 Task: Sort the products in the category "More Deli Meats" by best match.
Action: Mouse moved to (761, 273)
Screenshot: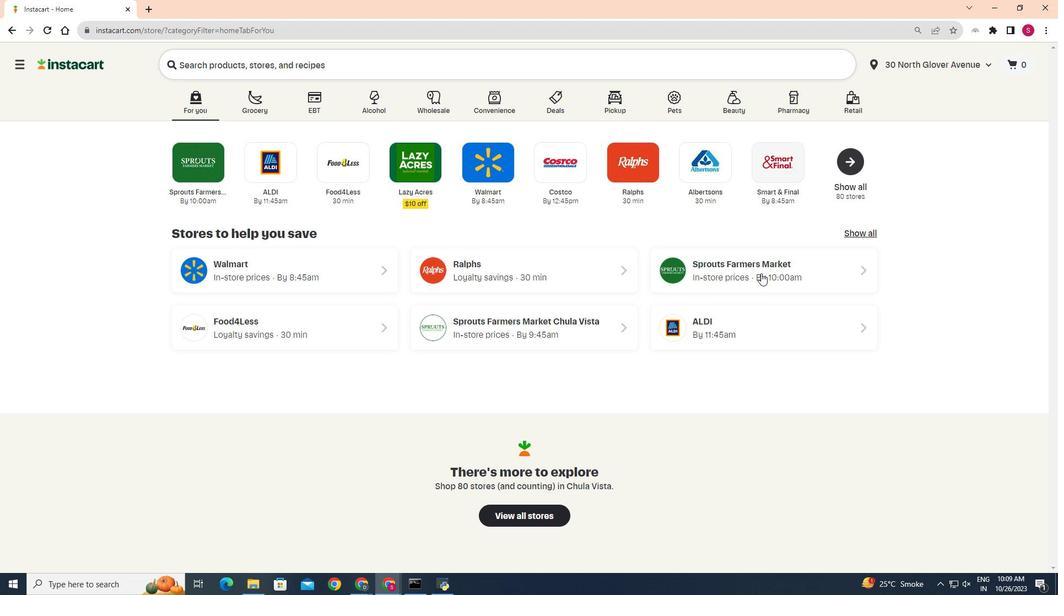 
Action: Mouse pressed left at (761, 273)
Screenshot: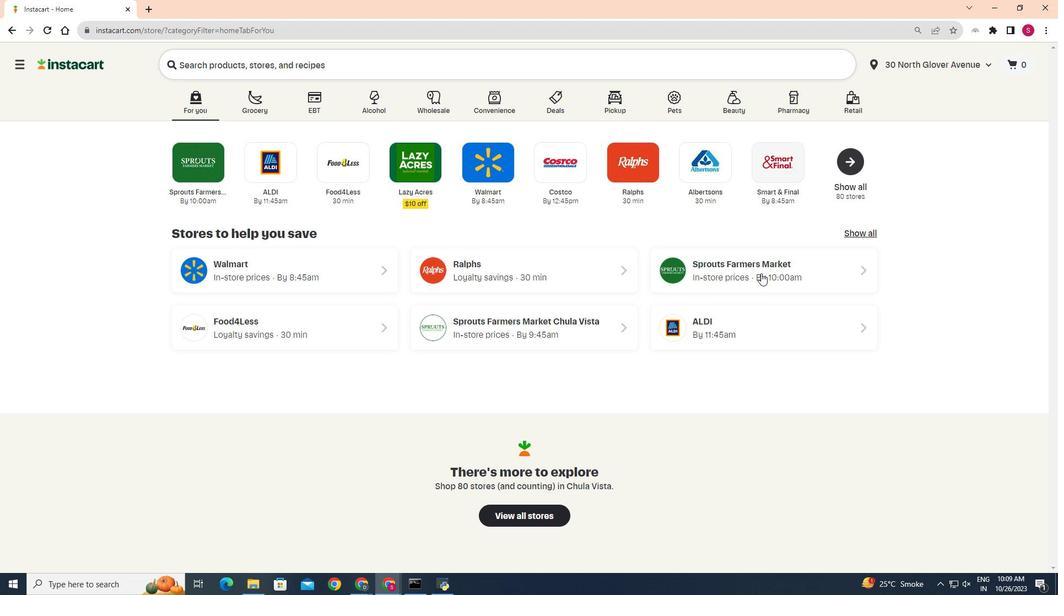
Action: Mouse moved to (31, 498)
Screenshot: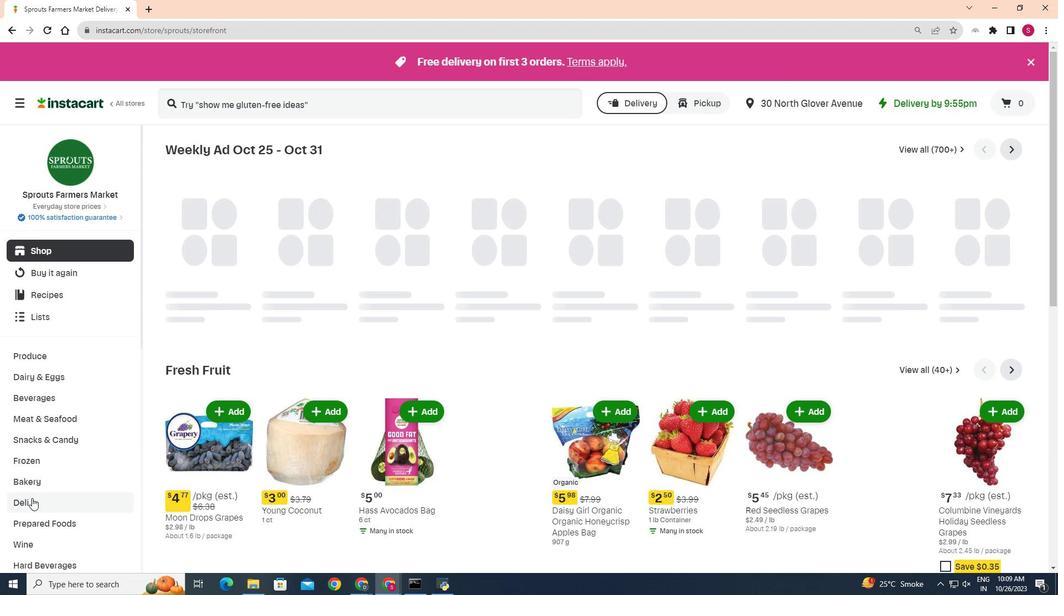
Action: Mouse pressed left at (31, 498)
Screenshot: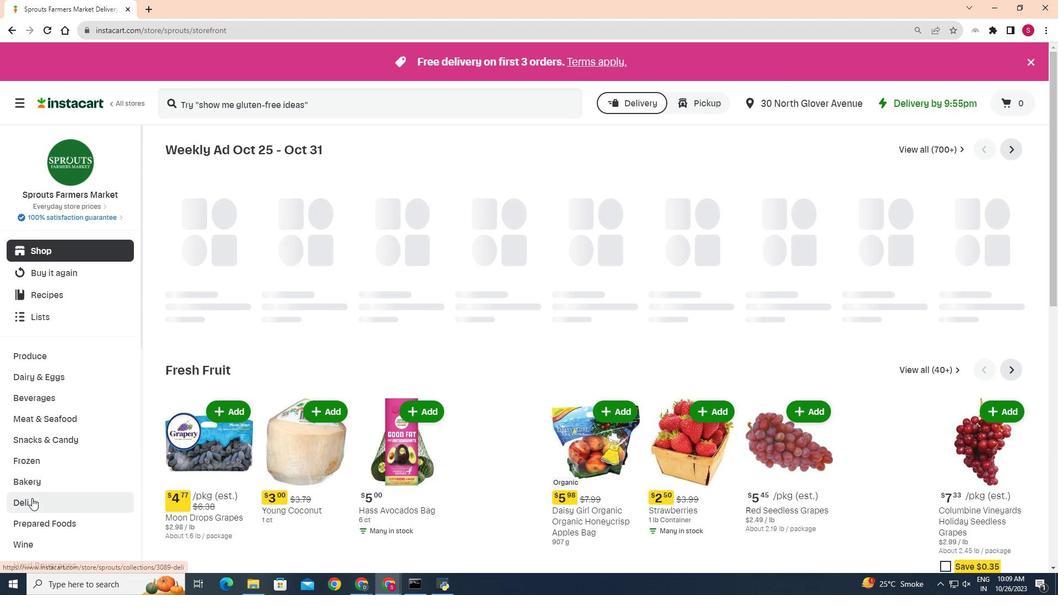 
Action: Mouse moved to (244, 173)
Screenshot: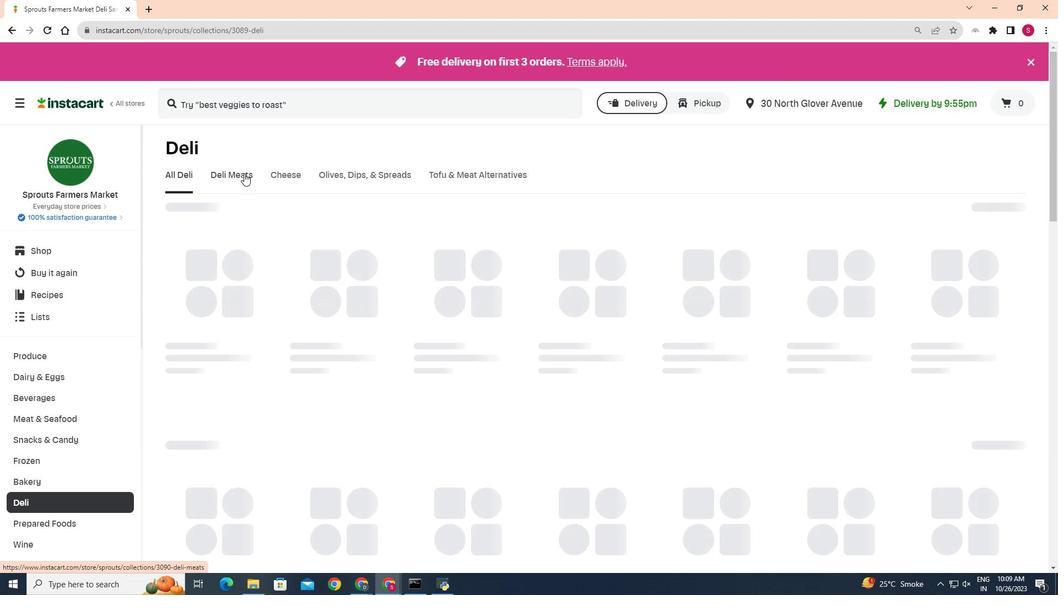 
Action: Mouse pressed left at (244, 173)
Screenshot: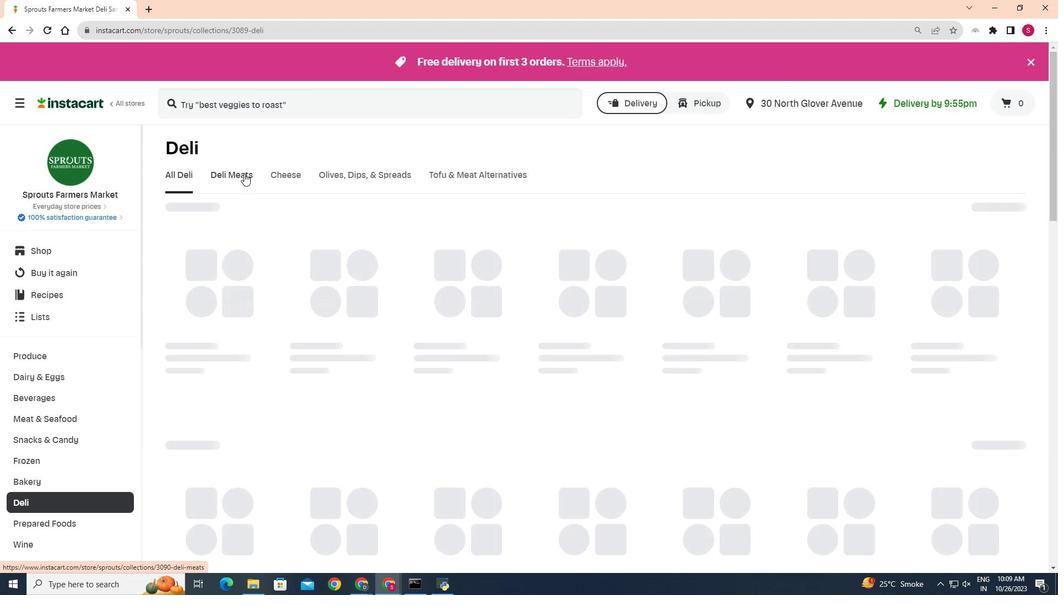 
Action: Mouse moved to (708, 216)
Screenshot: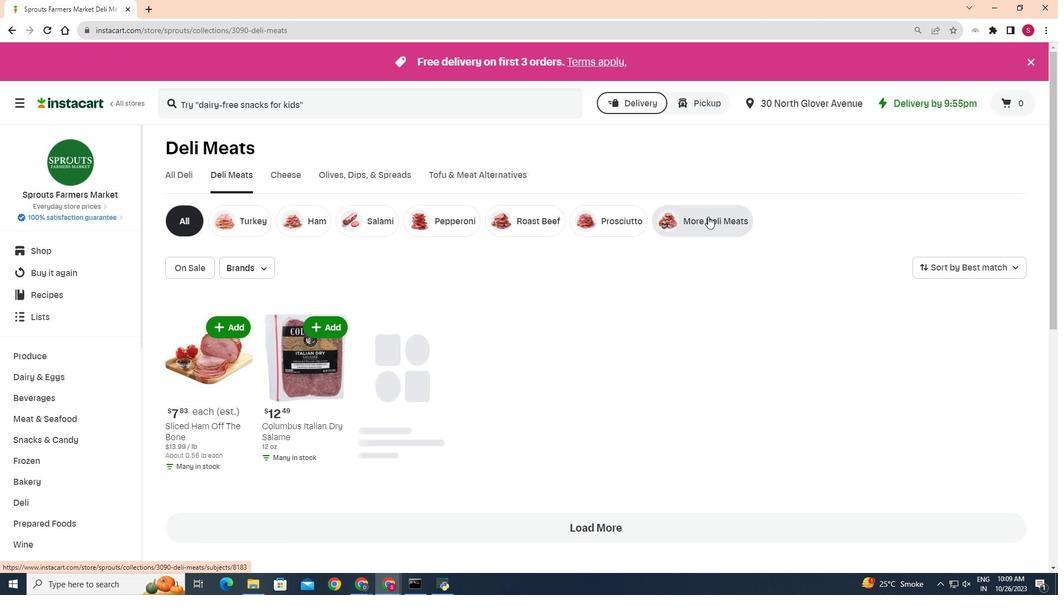 
Action: Mouse pressed left at (708, 216)
Screenshot: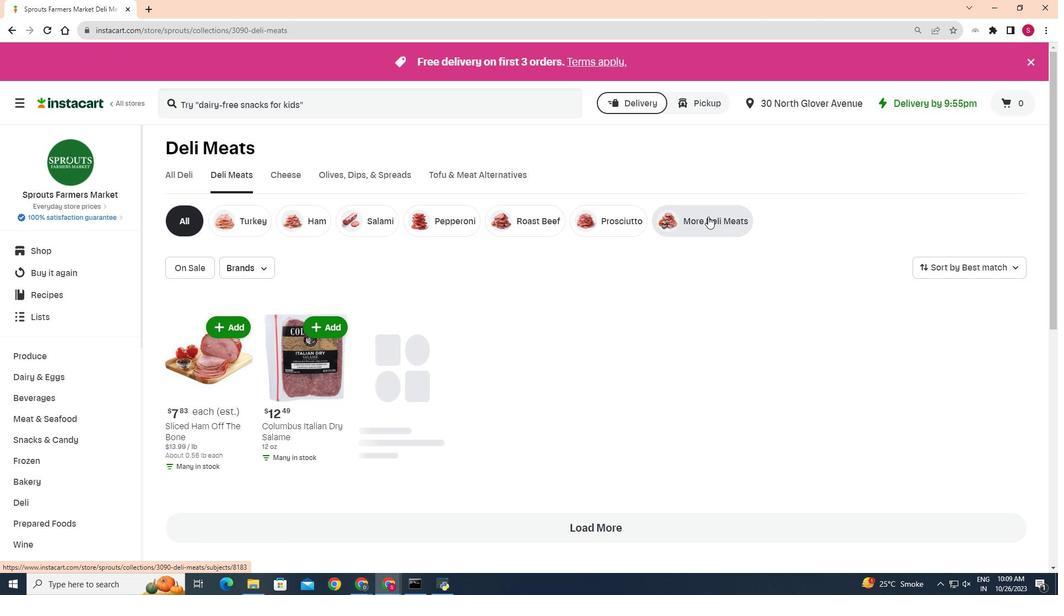 
Action: Mouse moved to (1018, 264)
Screenshot: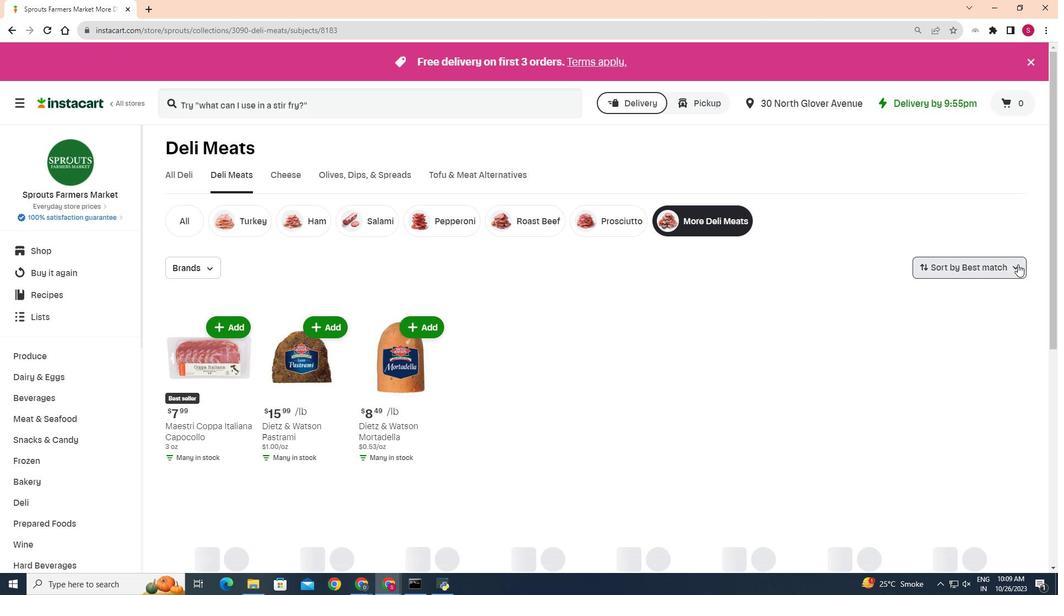 
Action: Mouse pressed left at (1018, 264)
Screenshot: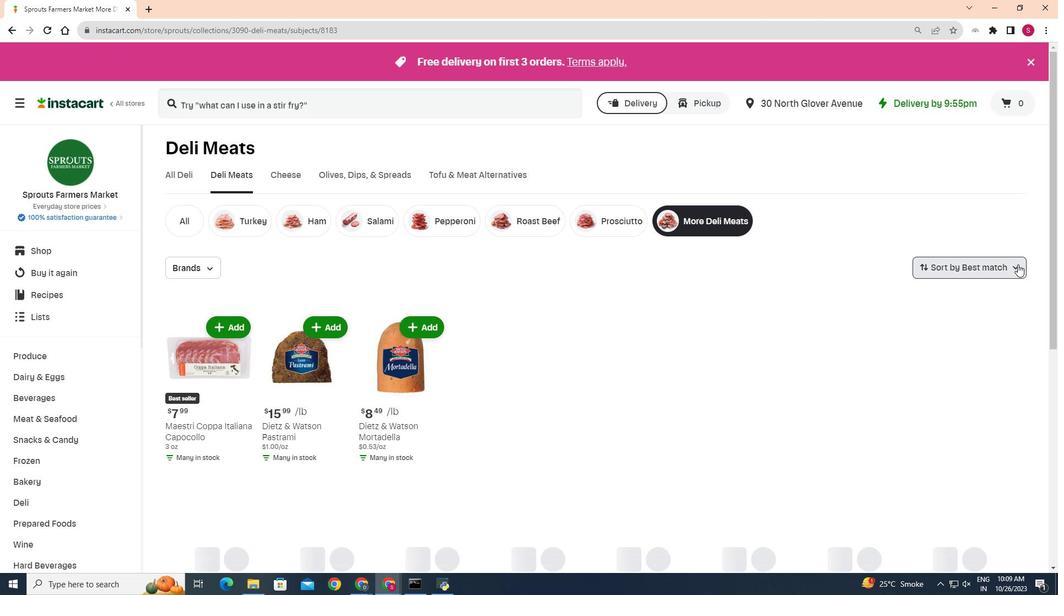 
Action: Mouse moved to (981, 292)
Screenshot: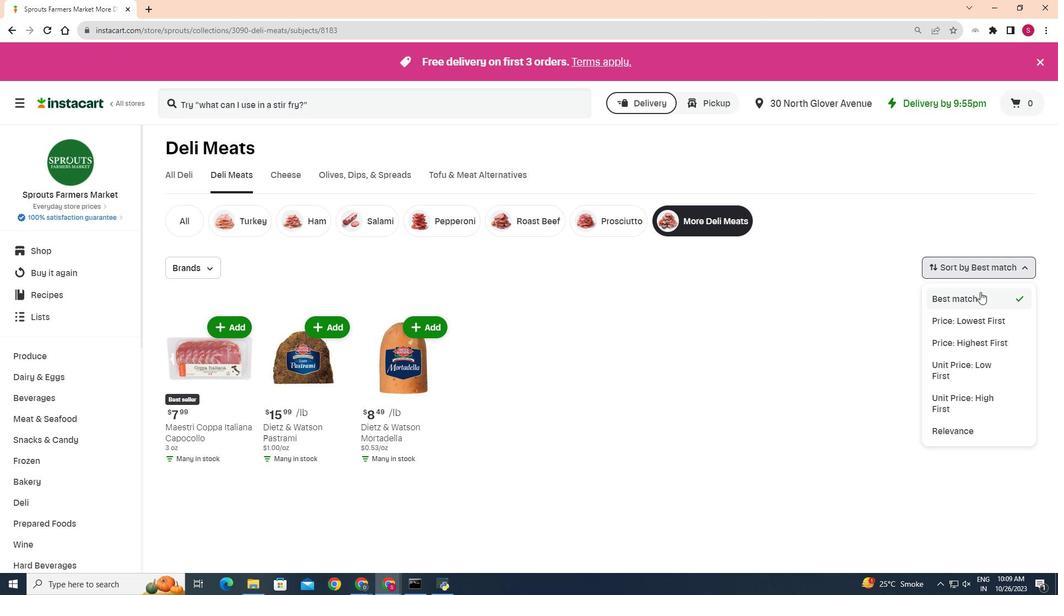 
Action: Mouse pressed left at (981, 292)
Screenshot: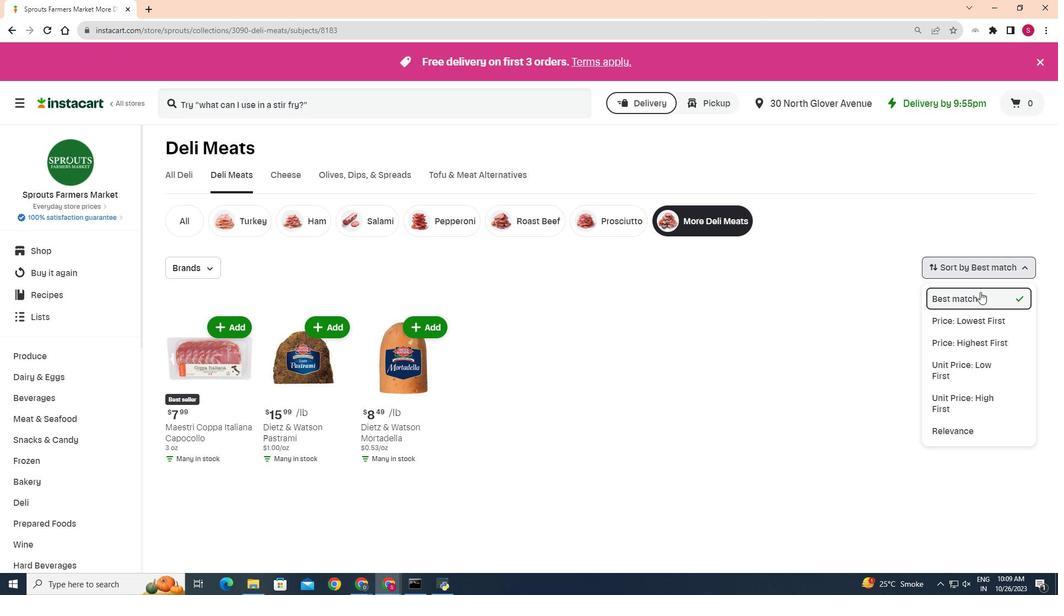 
Action: Mouse moved to (789, 333)
Screenshot: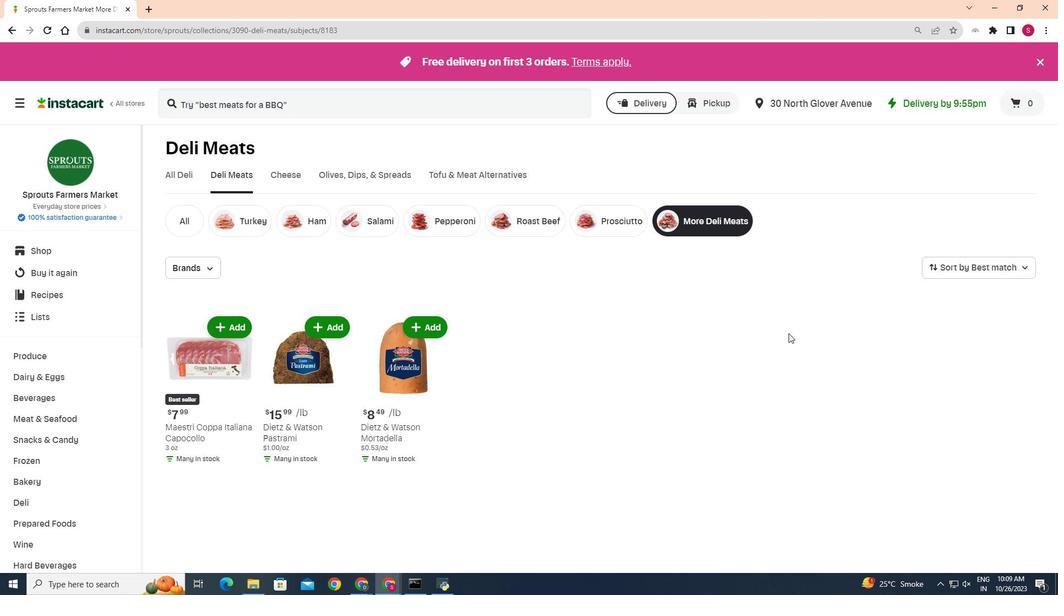 
